 Task: Create Card Vulnerability Assessment in Board Employee Satisfaction to Workspace E-commerce Management. Create Card Product Testing Review in Board Thought Leadership to Workspace E-commerce Management. Create Card Vulnerability Assessment in Board Voice of Customer Feedback Collection and Analysis to Workspace E-commerce Management
Action: Mouse moved to (61, 245)
Screenshot: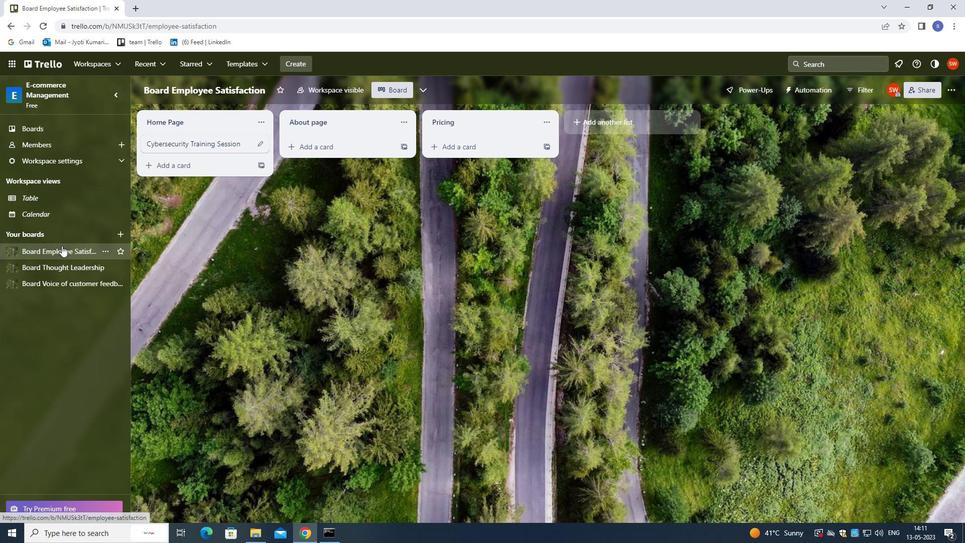 
Action: Mouse pressed left at (61, 245)
Screenshot: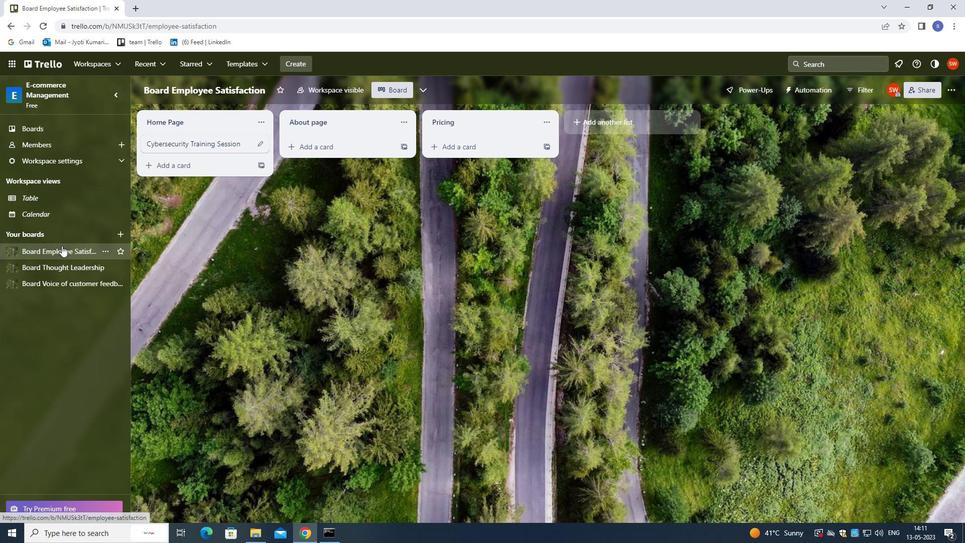 
Action: Mouse moved to (307, 141)
Screenshot: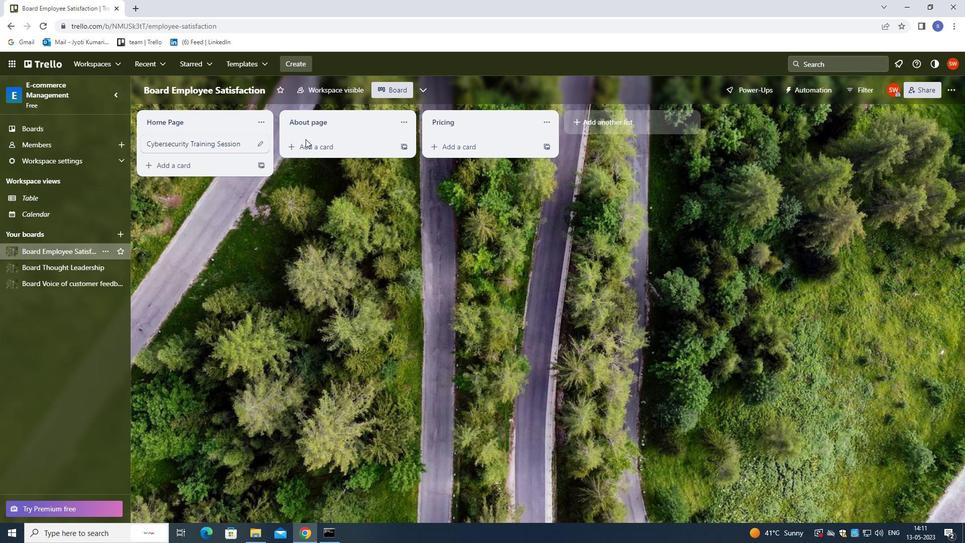 
Action: Mouse pressed left at (307, 141)
Screenshot: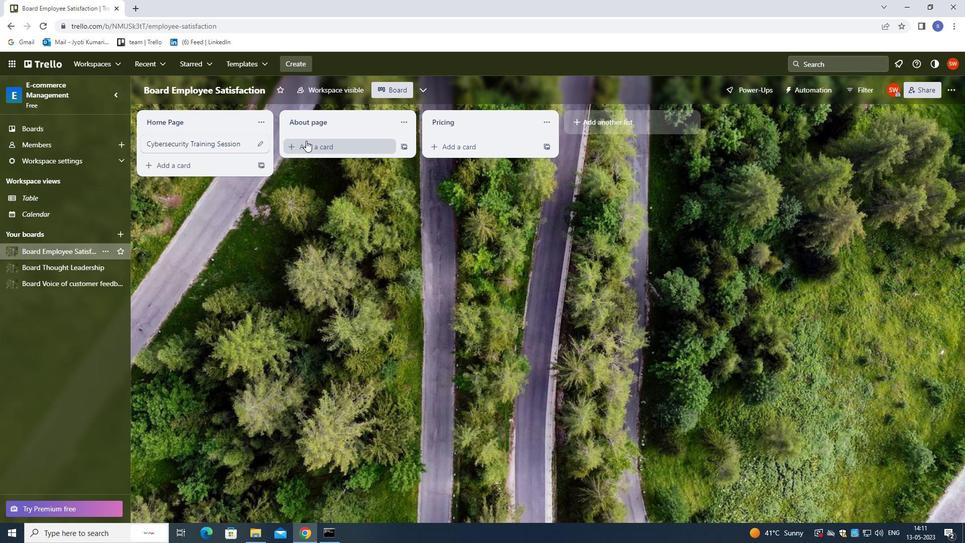 
Action: Mouse moved to (311, 287)
Screenshot: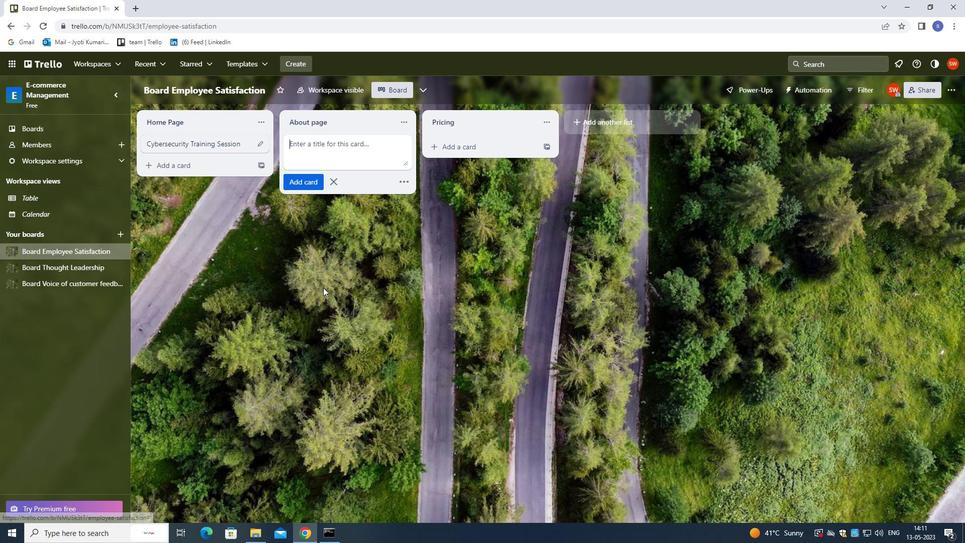 
Action: Key pressed <Key.shift>VULNERABILITY<Key.space><Key.shift>ASSESSMENT<Key.enter>
Screenshot: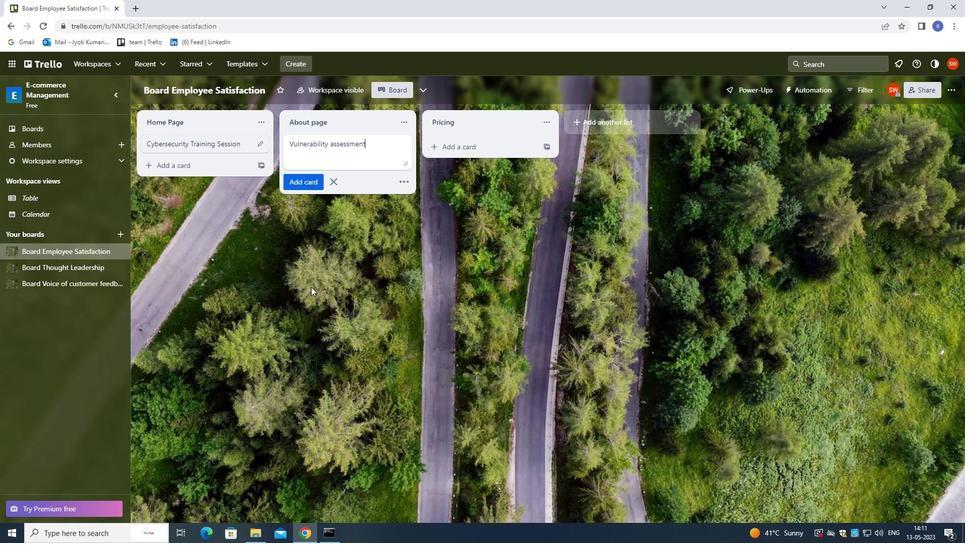 
Action: Mouse moved to (24, 269)
Screenshot: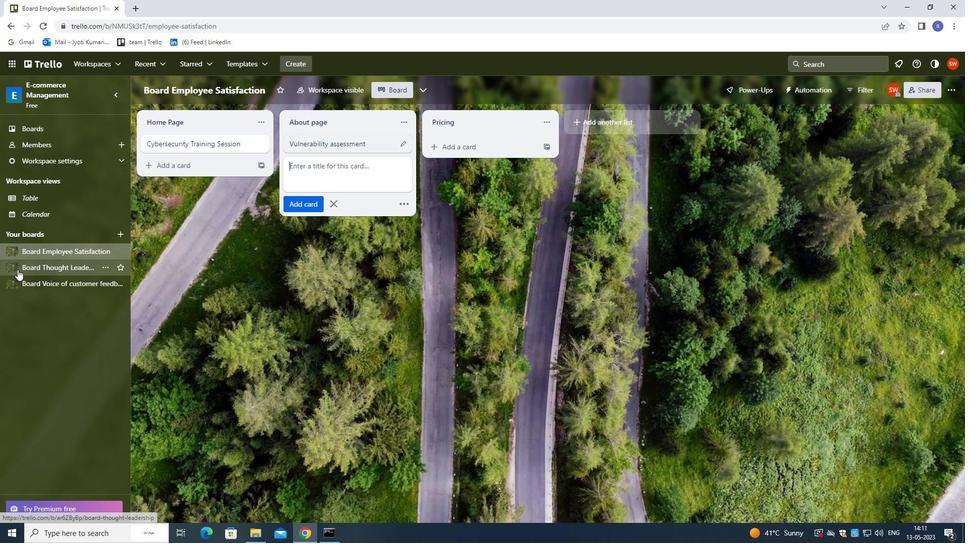
Action: Mouse pressed left at (24, 269)
Screenshot: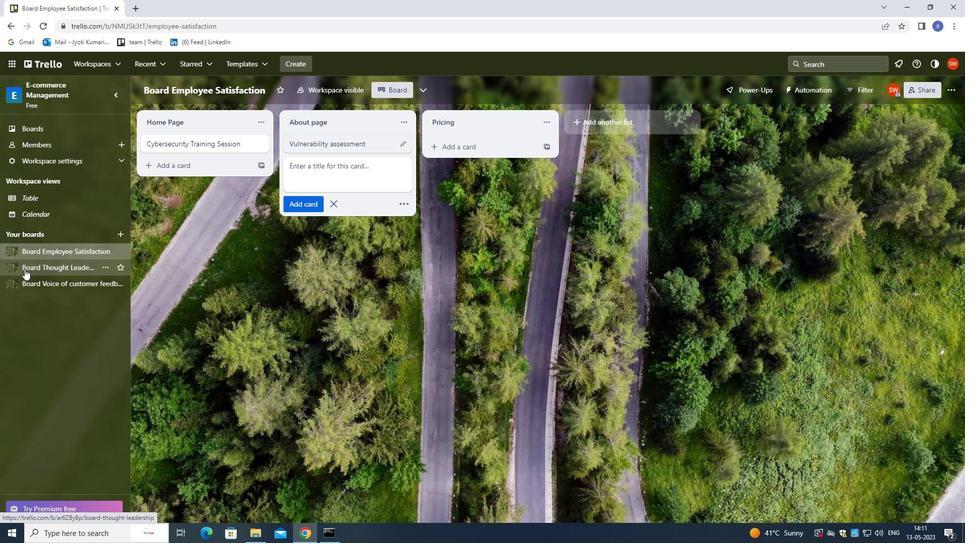 
Action: Mouse moved to (310, 148)
Screenshot: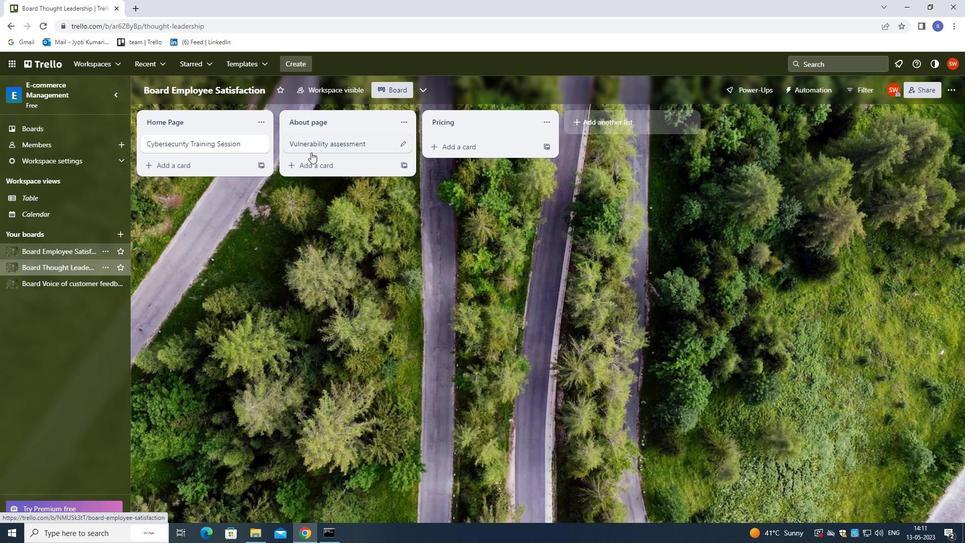 
Action: Mouse pressed left at (310, 148)
Screenshot: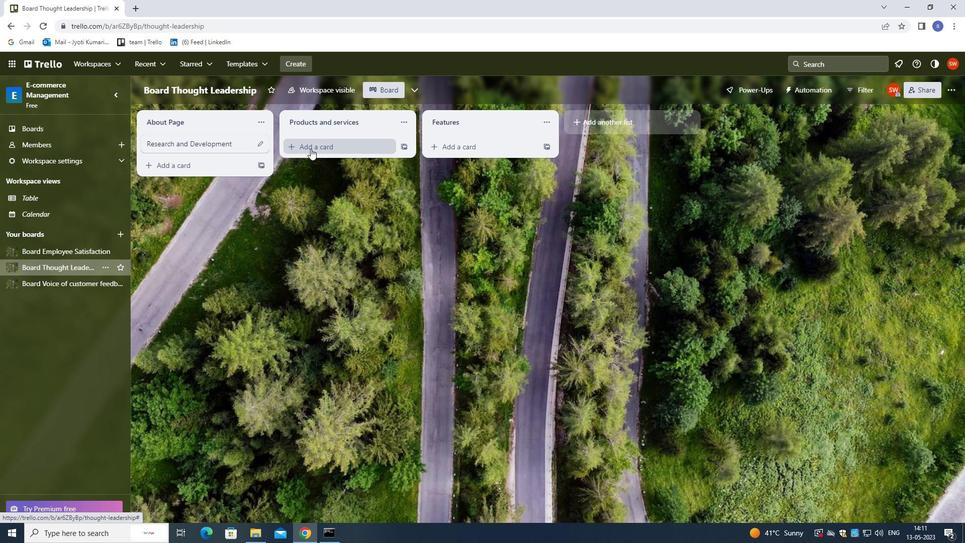 
Action: Mouse moved to (301, 289)
Screenshot: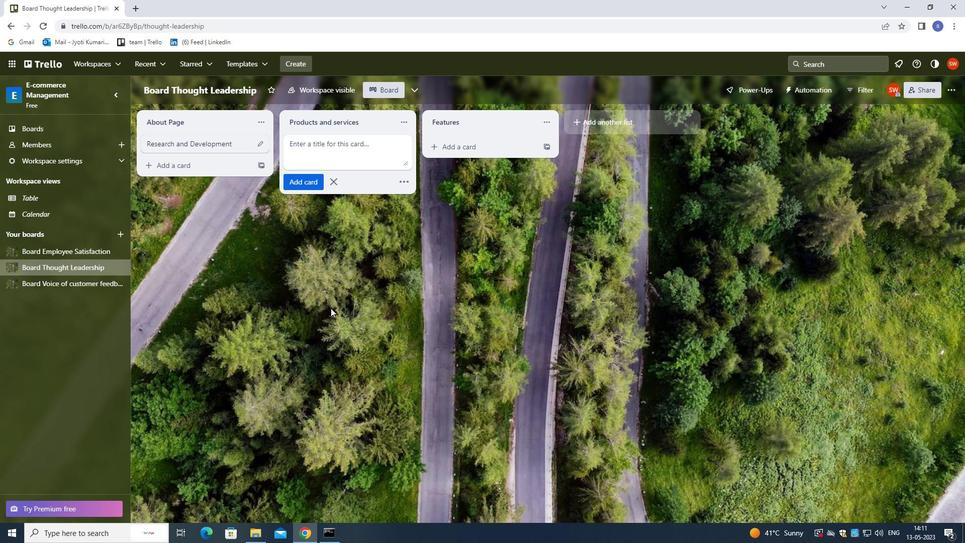
Action: Key pressed <Key.shift>PRODUCT<Key.space><Key.shift>TESTING<Key.space><Key.shift>T<Key.backspace>REVIEW<Key.enter>
Screenshot: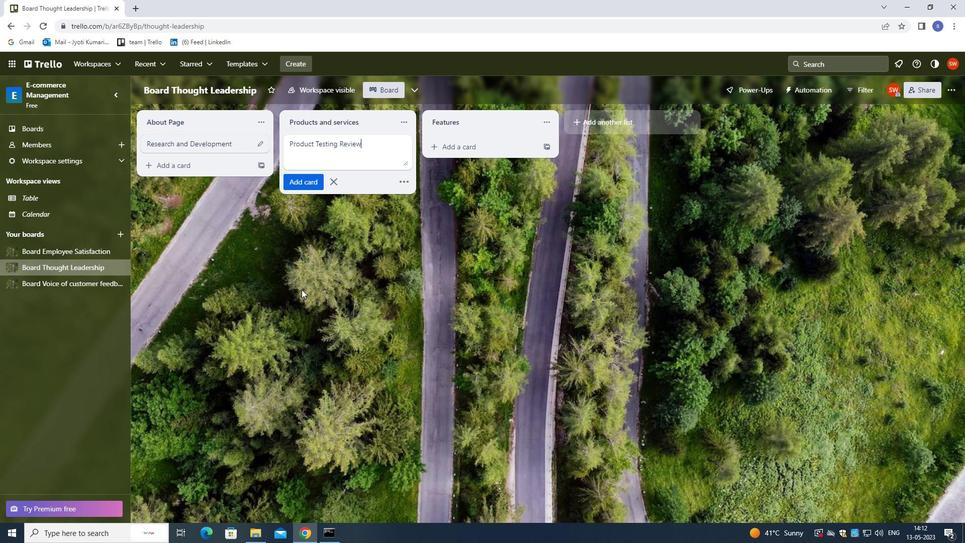 
Action: Mouse moved to (92, 285)
Screenshot: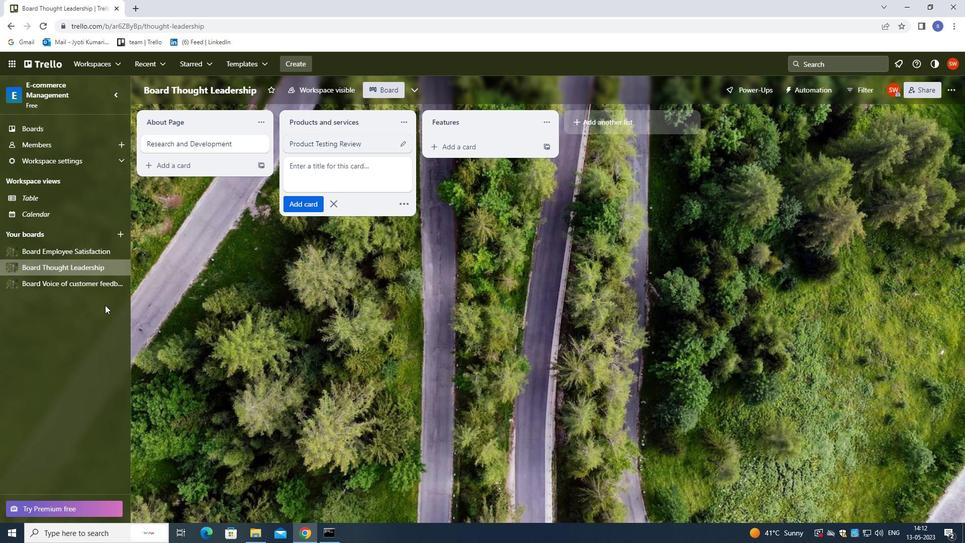 
Action: Mouse pressed left at (92, 285)
Screenshot: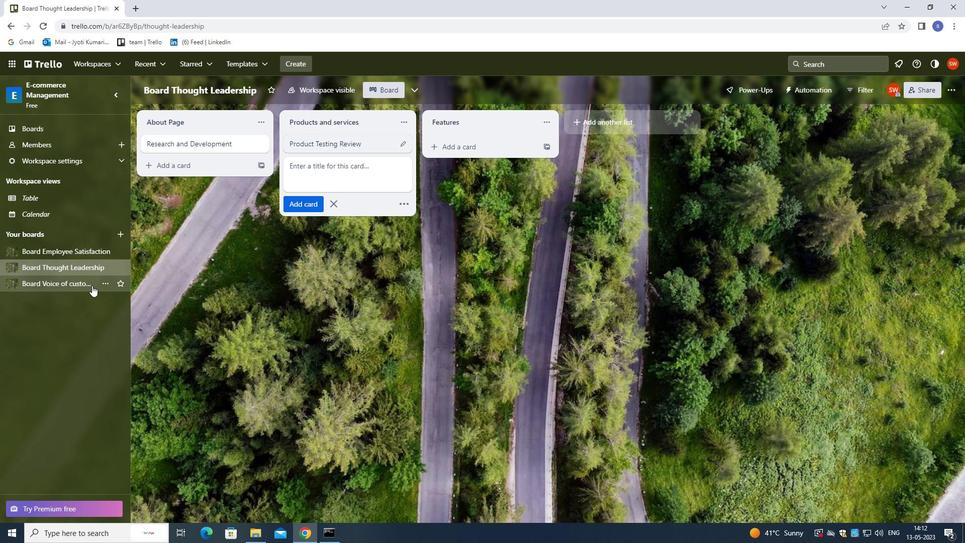 
Action: Mouse moved to (328, 144)
Screenshot: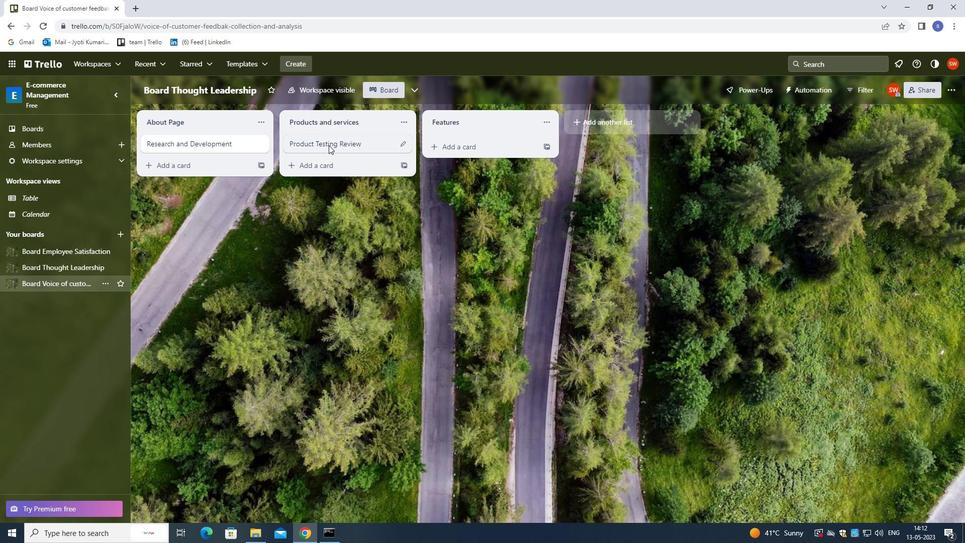 
Action: Mouse pressed left at (328, 144)
Screenshot: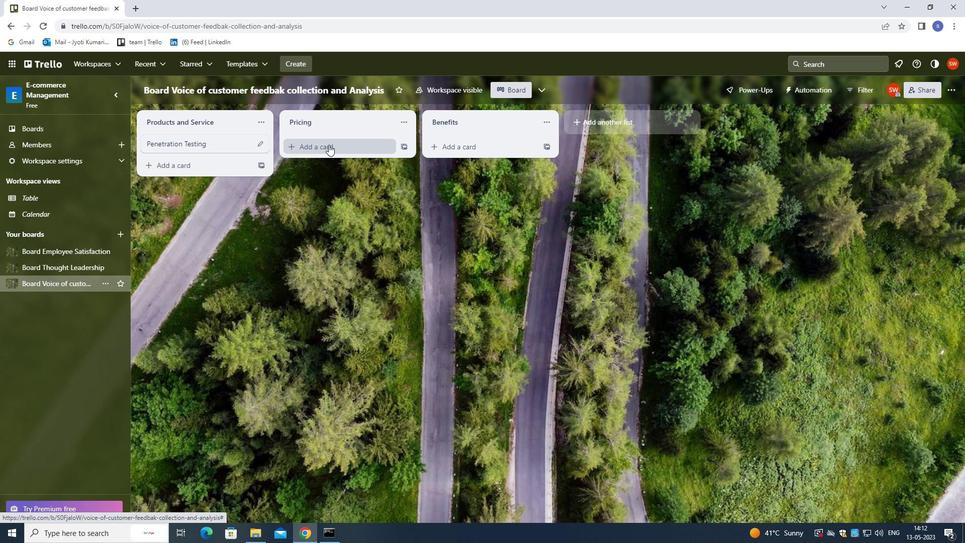 
Action: Mouse moved to (289, 206)
Screenshot: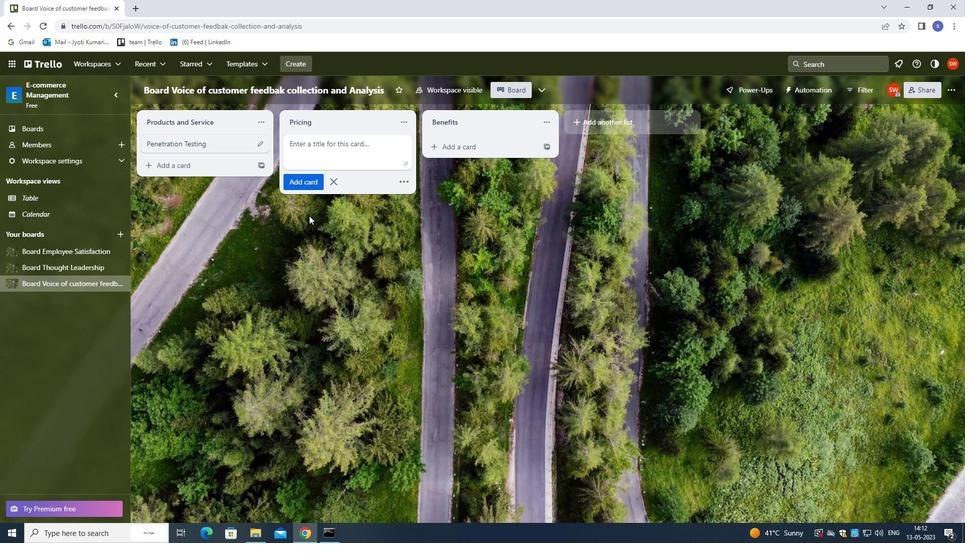 
Action: Key pressed <Key.shift>VULNERABILITY<Key.space><Key.shift><Key.shift>ASSESSMENT<Key.enter>
Screenshot: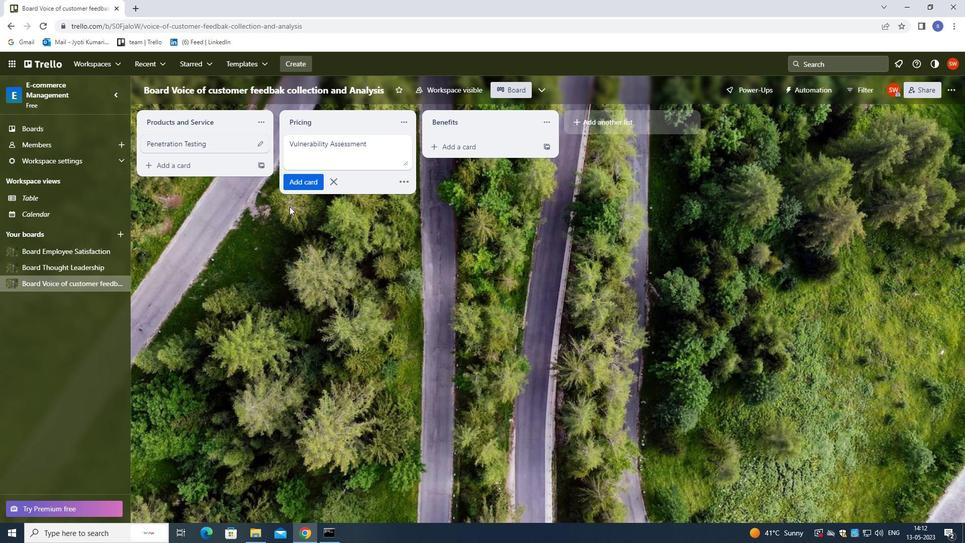 
Action: Mouse moved to (277, 200)
Screenshot: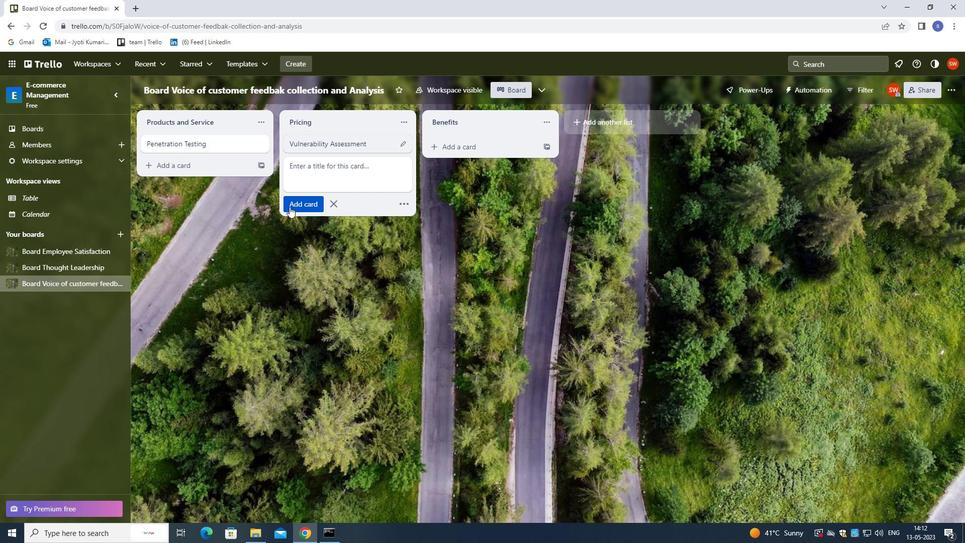 
